 Task: Add the task  Login page not loading or unresponsive to the section Feature Fling in the project ZillaTech and add a Due Date to the respective task as 2023/12/18.
Action: Mouse moved to (721, 563)
Screenshot: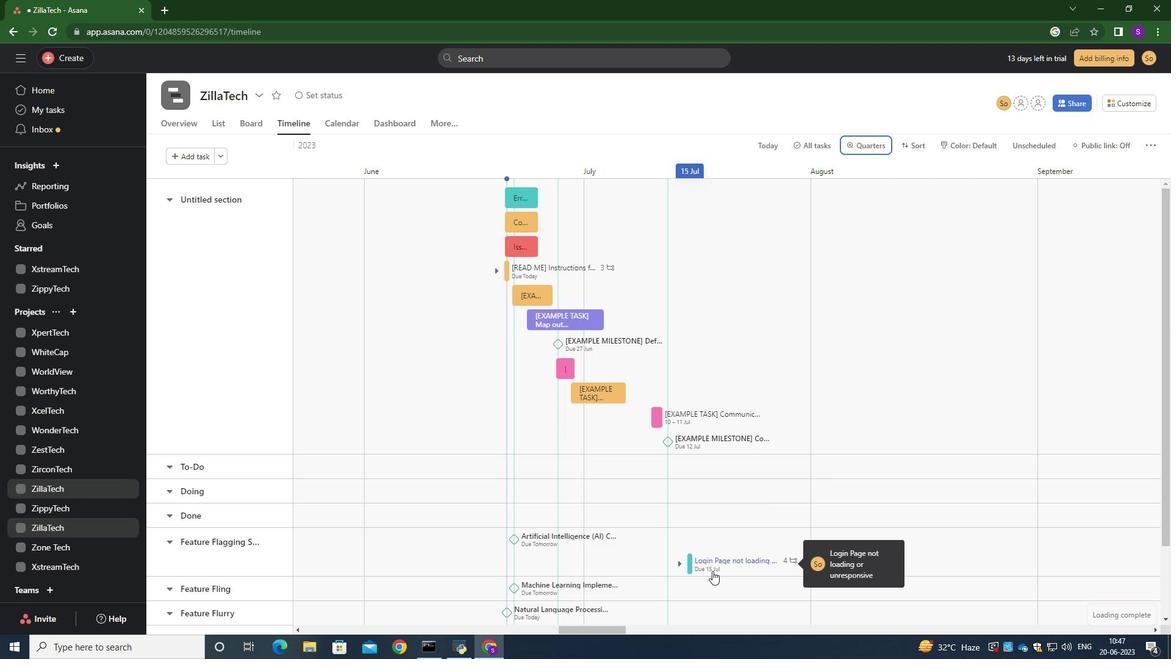 
Action: Mouse pressed left at (721, 563)
Screenshot: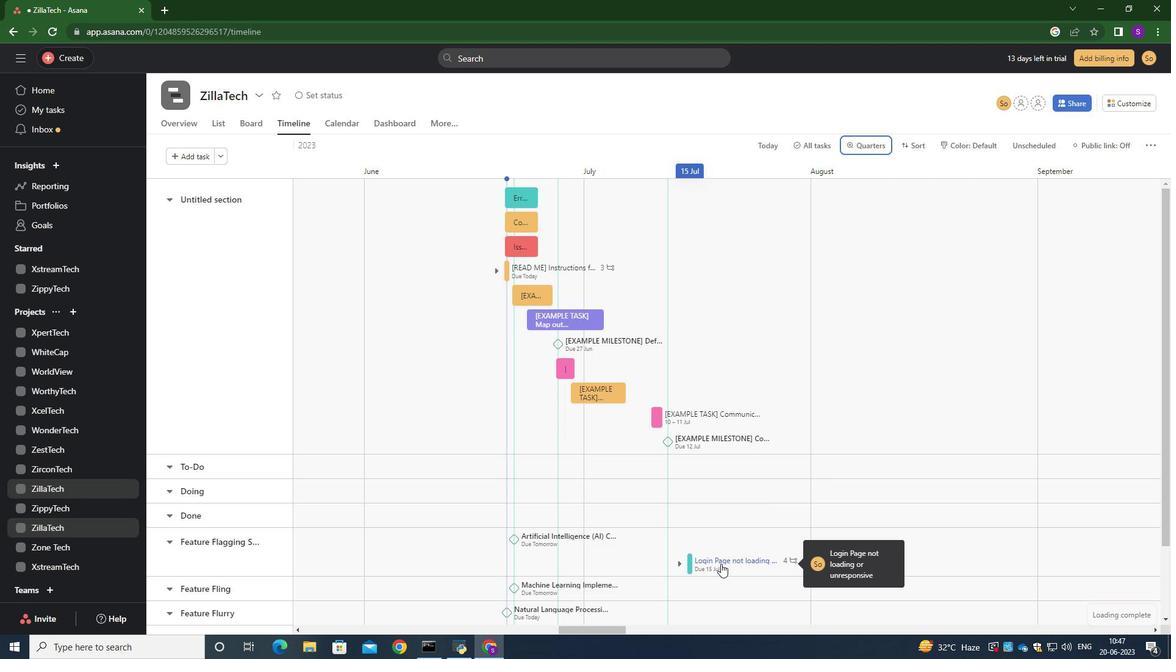 
Action: Mouse moved to (960, 265)
Screenshot: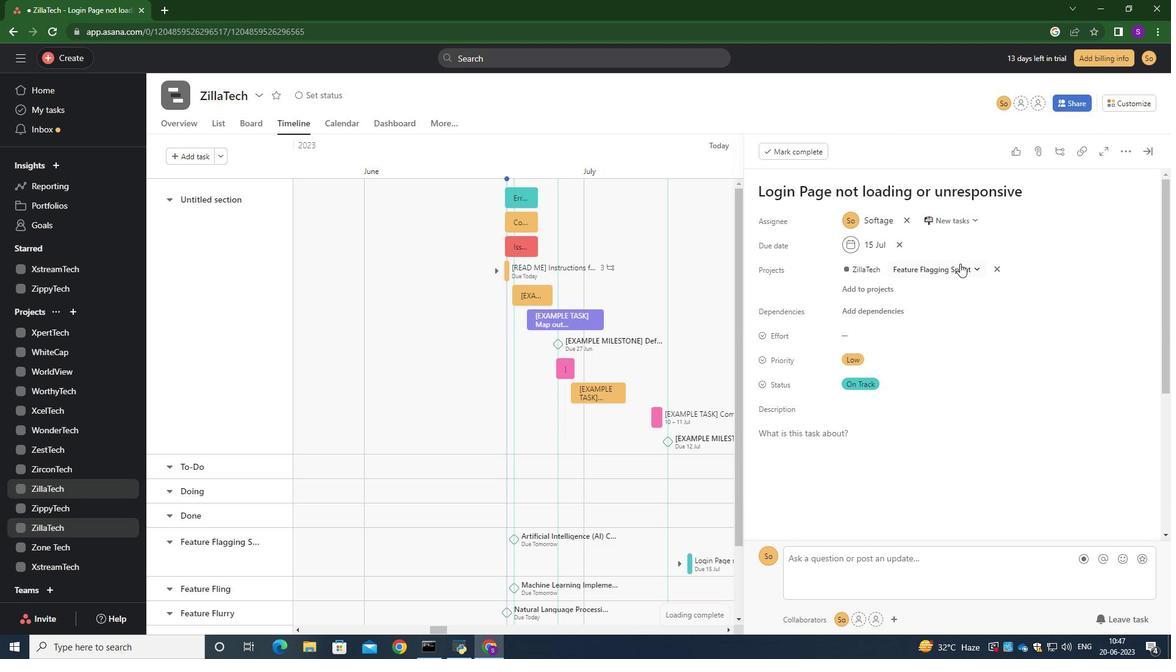 
Action: Mouse pressed left at (960, 265)
Screenshot: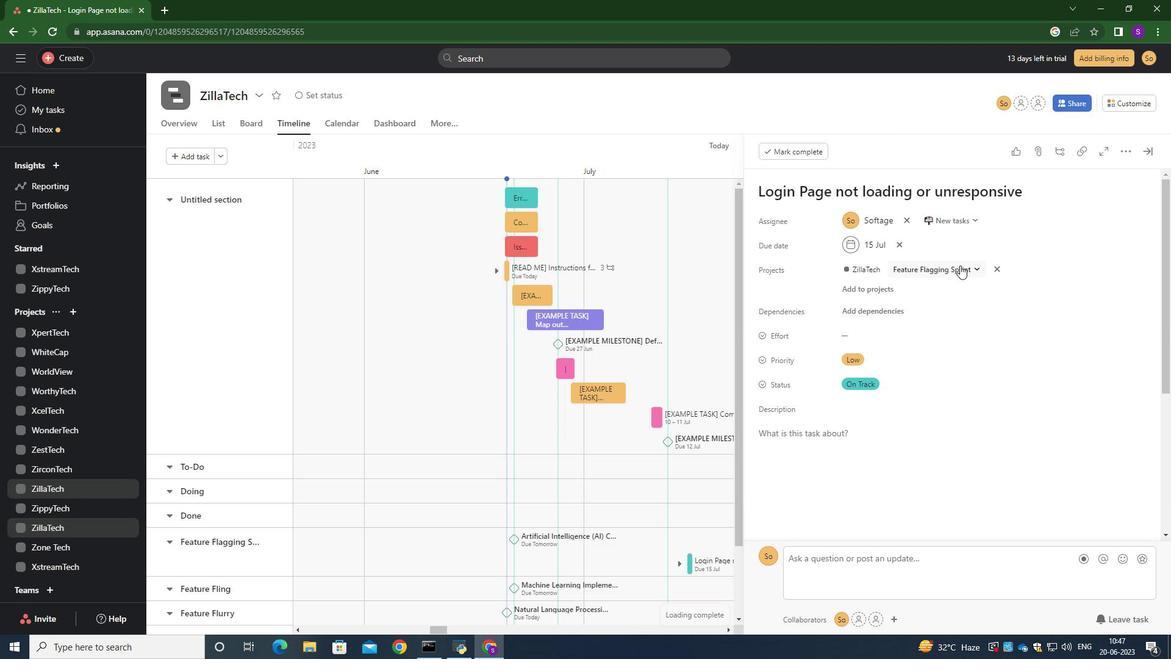 
Action: Mouse moved to (936, 404)
Screenshot: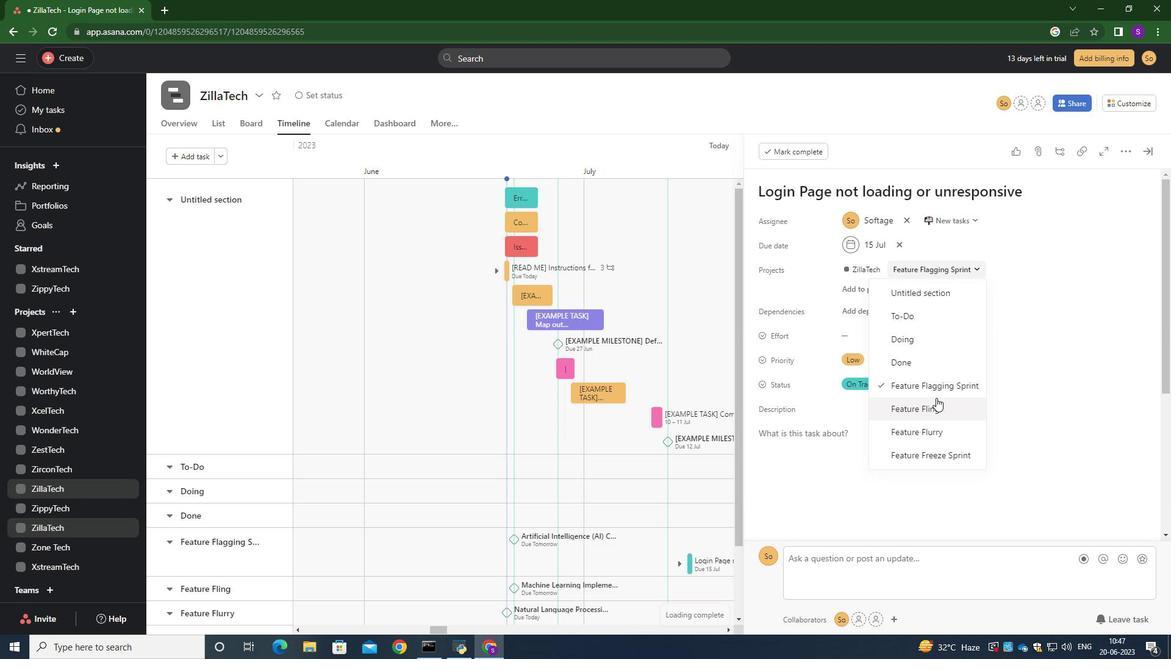 
Action: Mouse pressed left at (936, 404)
Screenshot: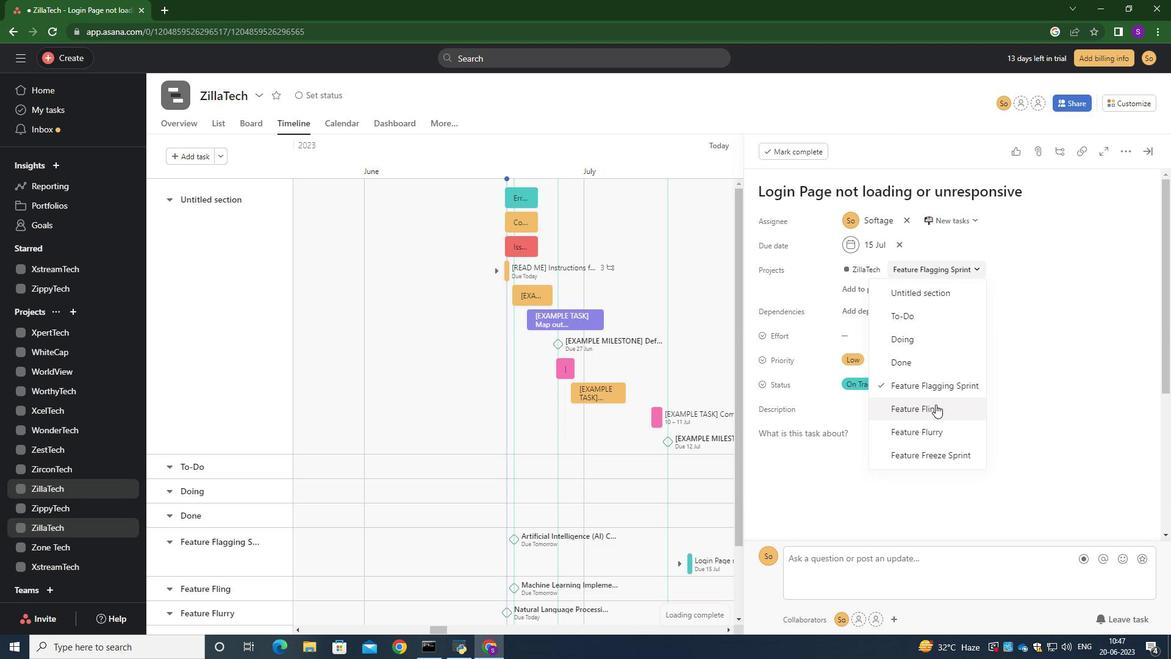 
Action: Mouse moved to (901, 244)
Screenshot: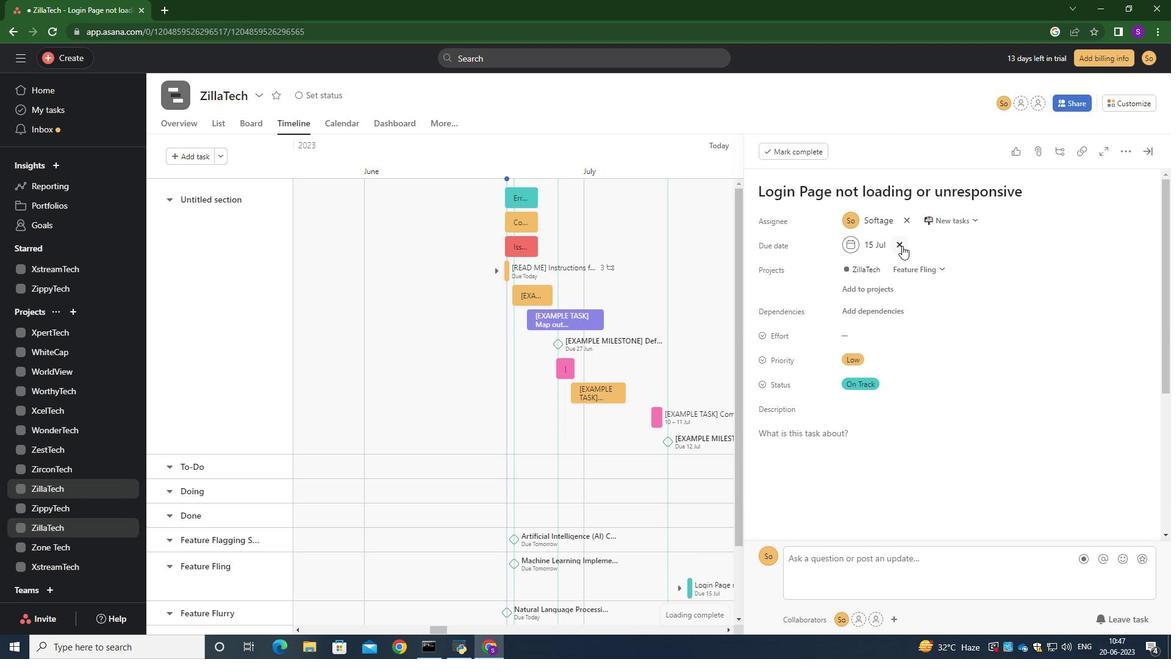 
Action: Mouse pressed left at (901, 244)
Screenshot: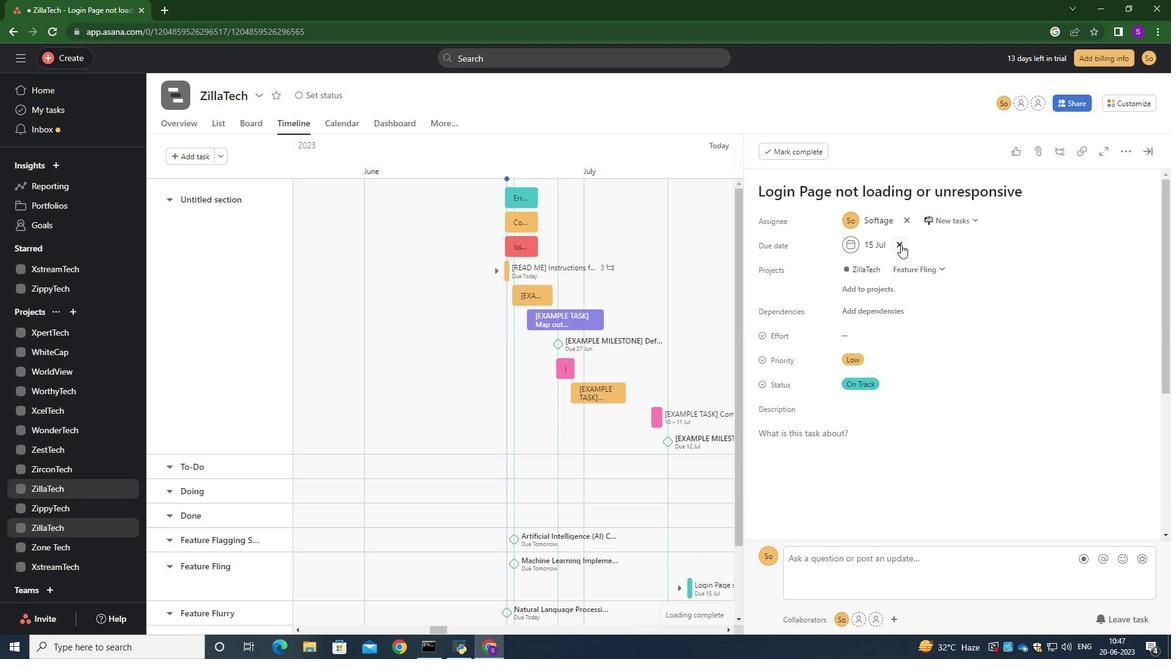 
Action: Mouse moved to (886, 245)
Screenshot: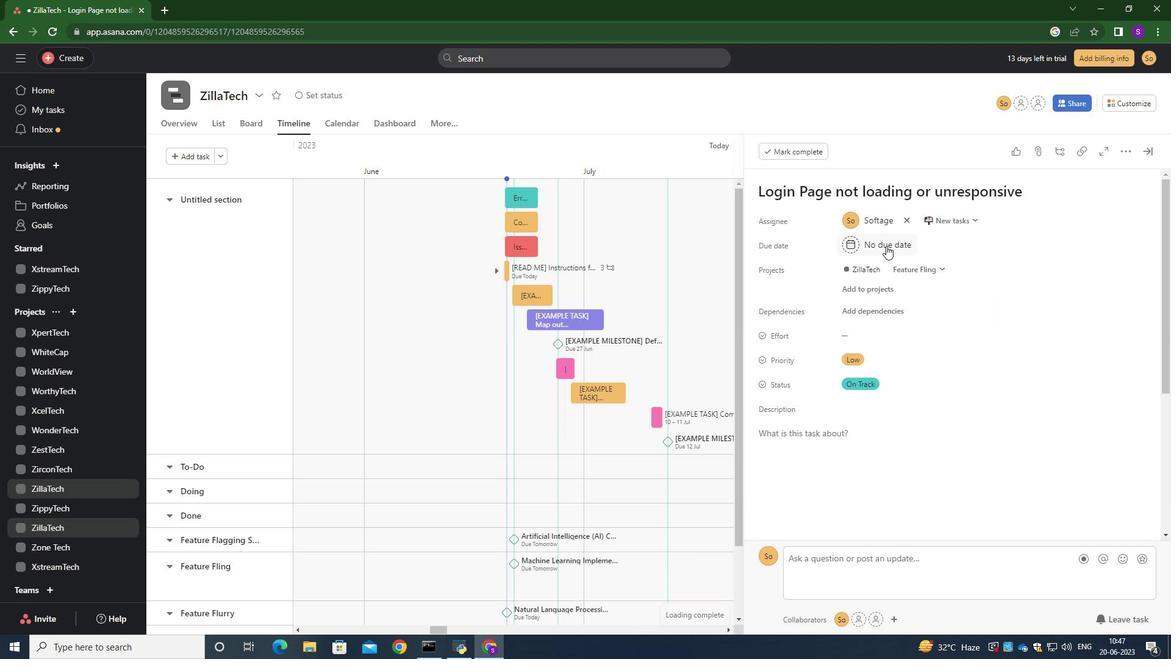 
Action: Mouse pressed left at (886, 245)
Screenshot: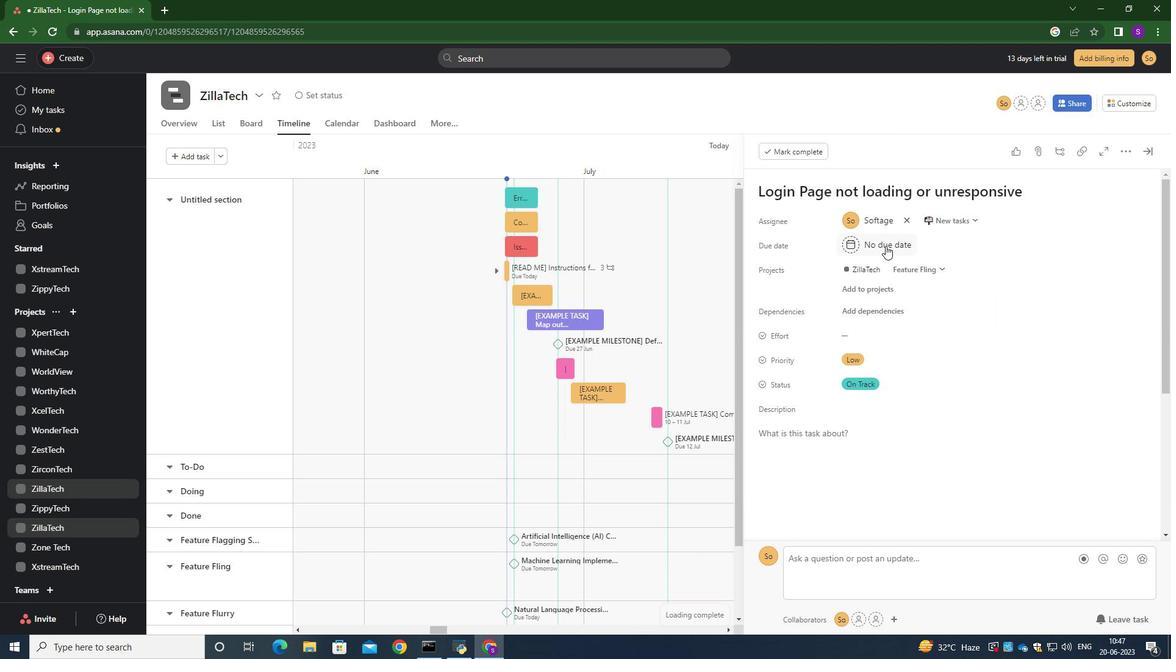 
Action: Mouse moved to (941, 266)
Screenshot: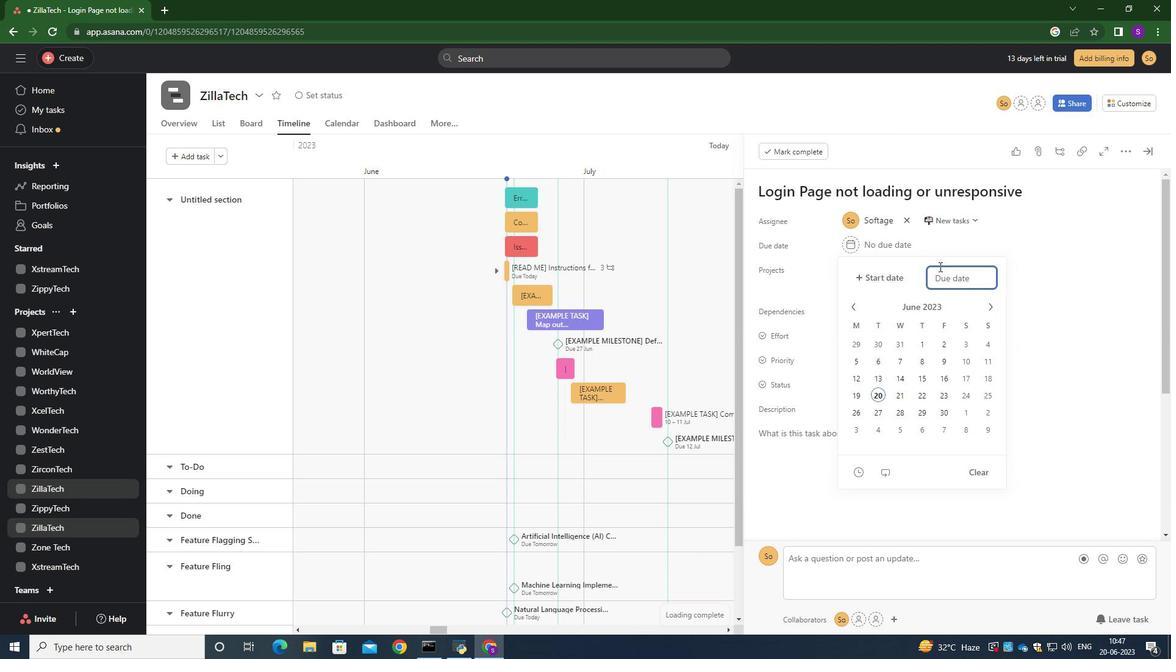 
Action: Key pressed 2023/12/12
Screenshot: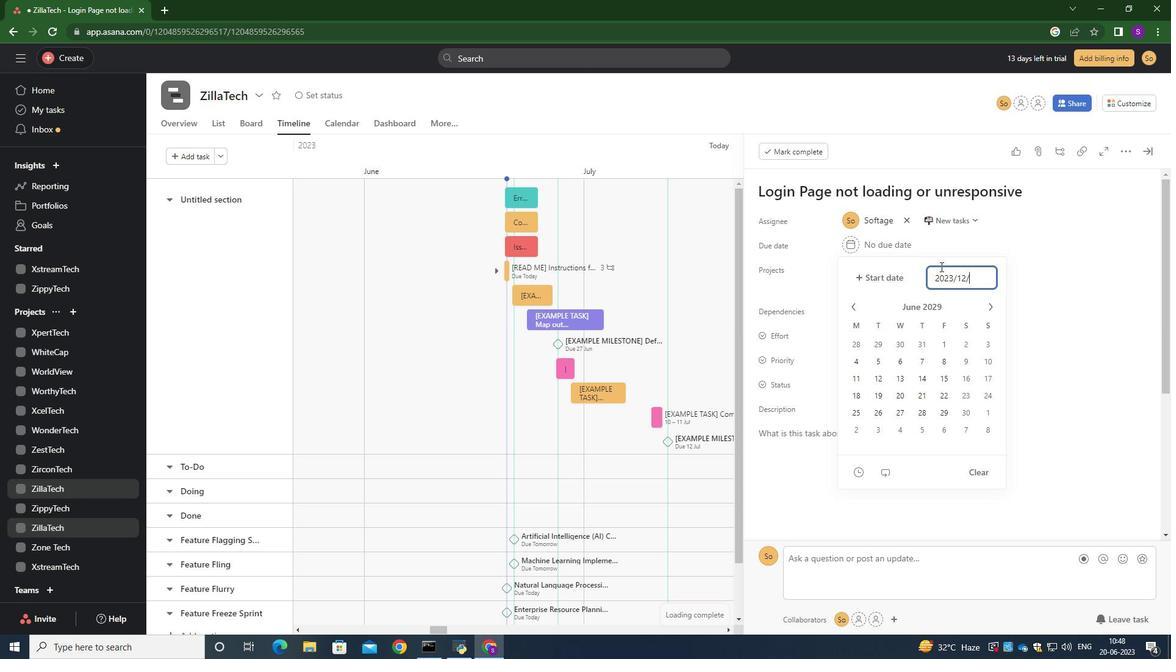 
Action: Mouse moved to (1046, 225)
Screenshot: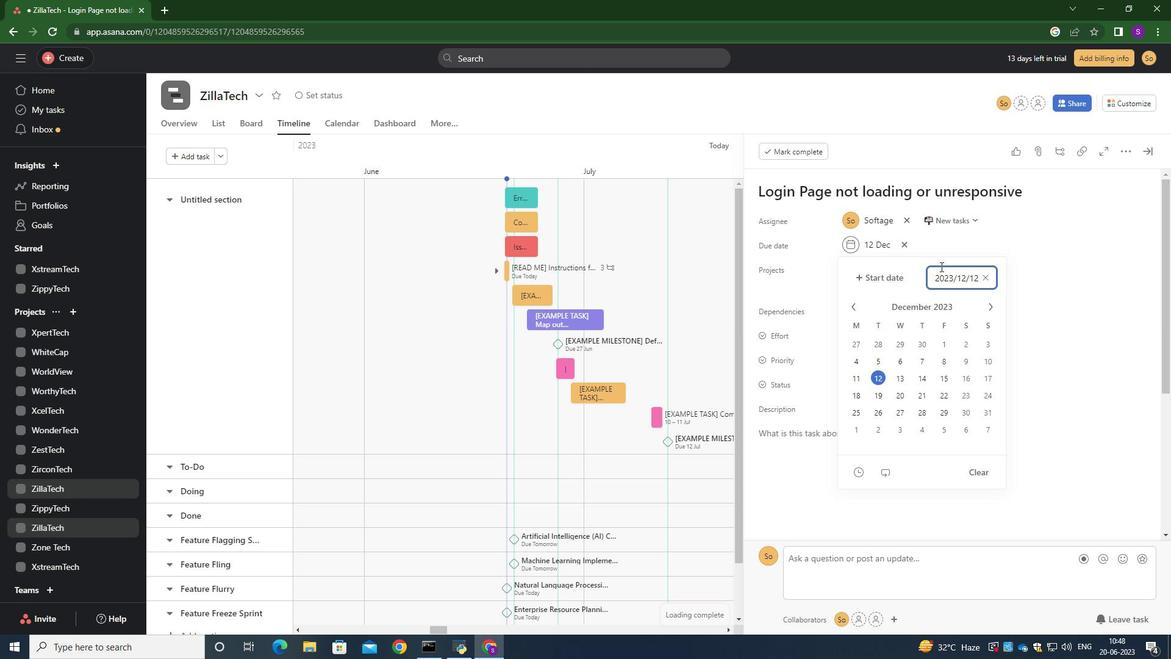 
Action: Key pressed <Key.enter>
Screenshot: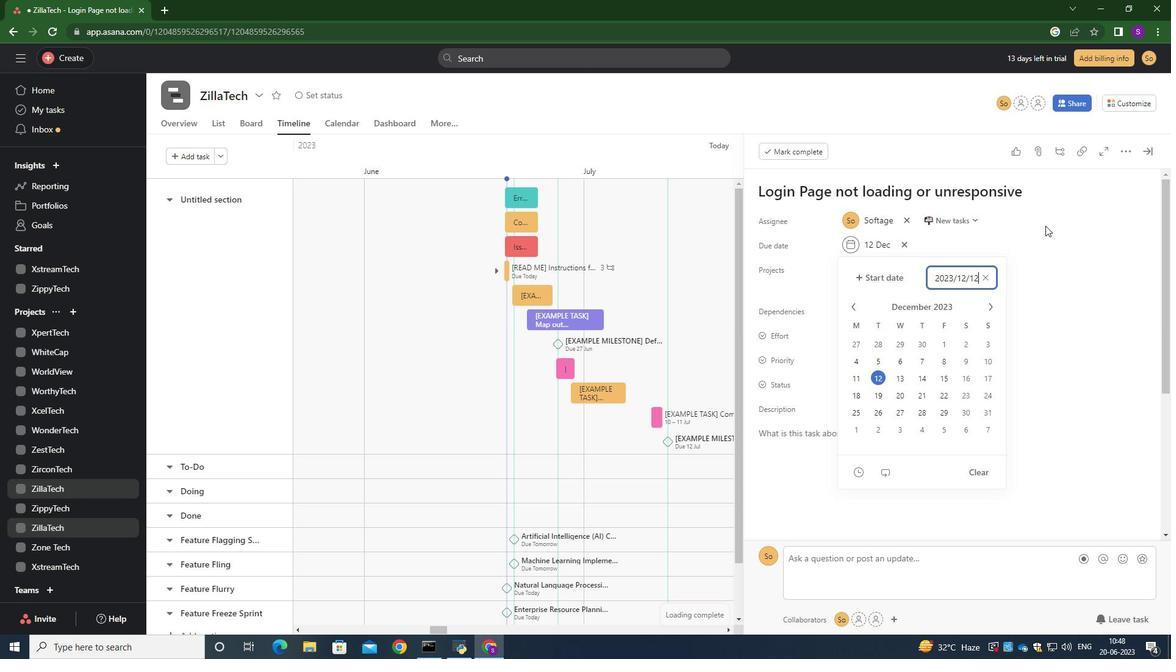 
Action: Mouse moved to (1013, 328)
Screenshot: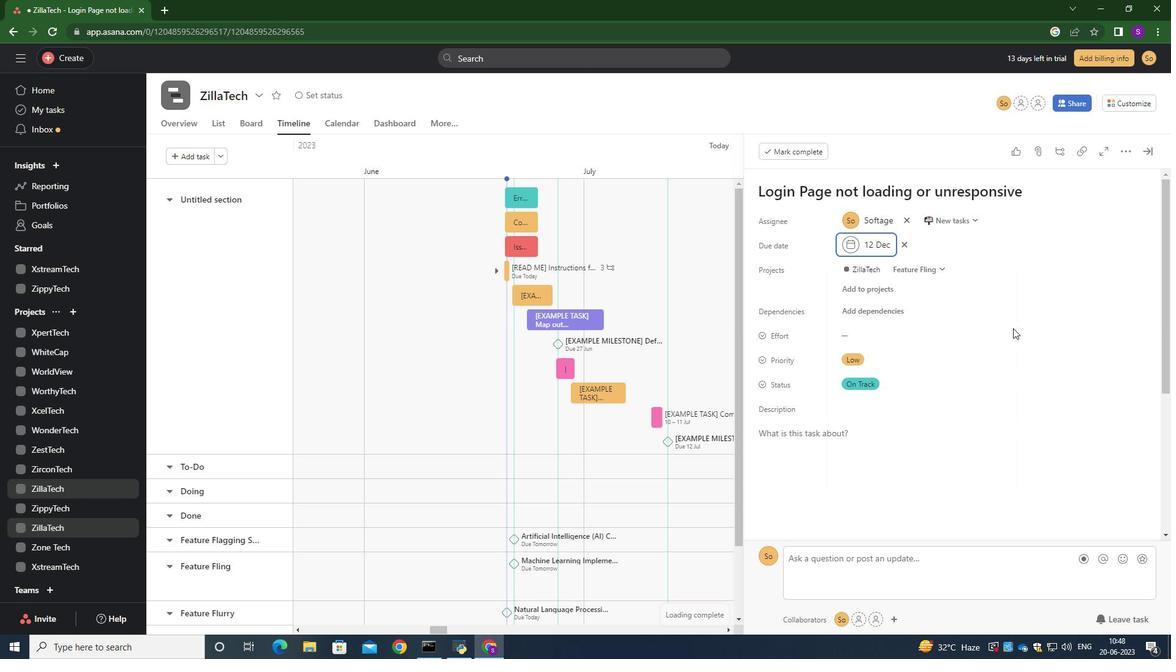 
